 Task: Set the "Text rendering module" for on-screen display to "Speech synthesis for Windows".
Action: Mouse moved to (127, 15)
Screenshot: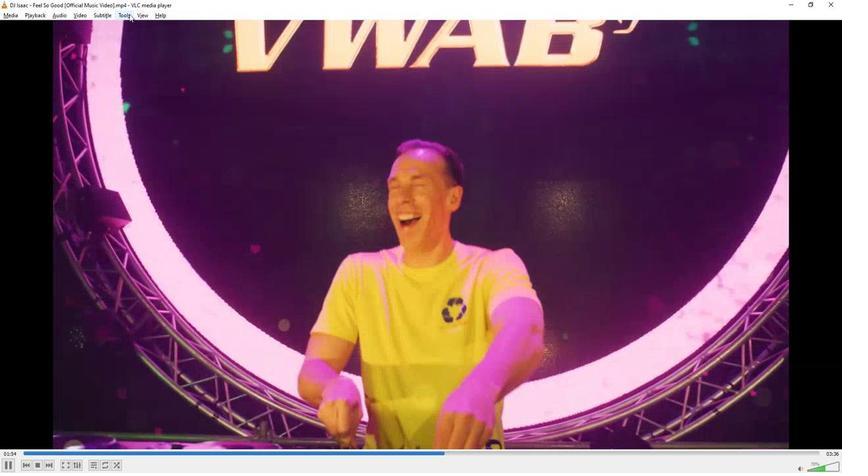 
Action: Mouse pressed left at (127, 15)
Screenshot: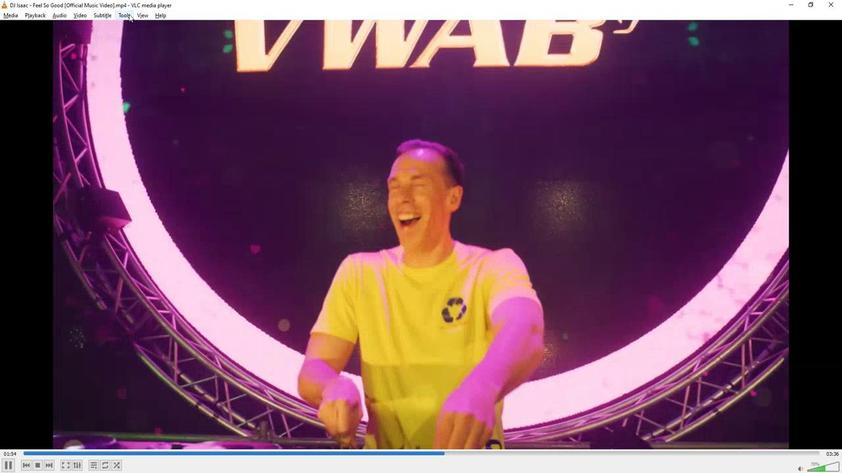 
Action: Mouse moved to (145, 124)
Screenshot: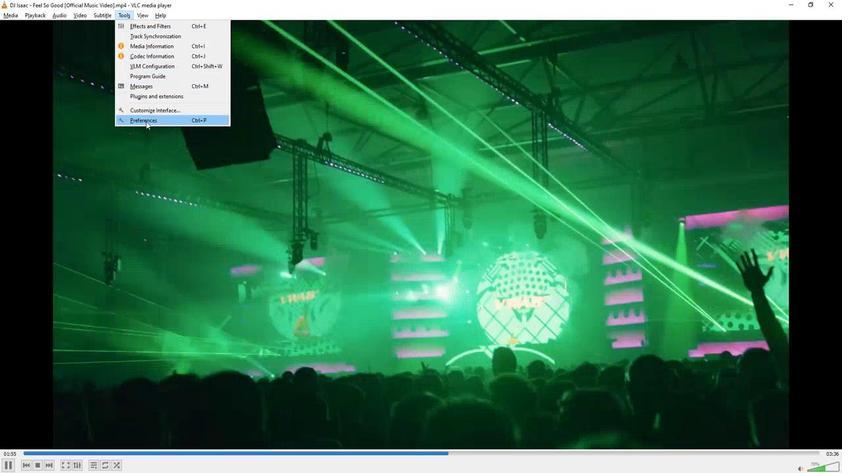 
Action: Mouse pressed left at (145, 124)
Screenshot: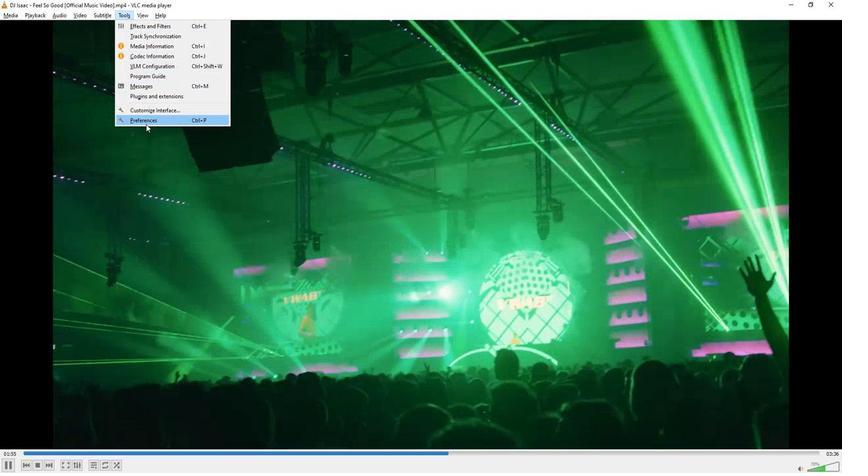 
Action: Mouse moved to (161, 384)
Screenshot: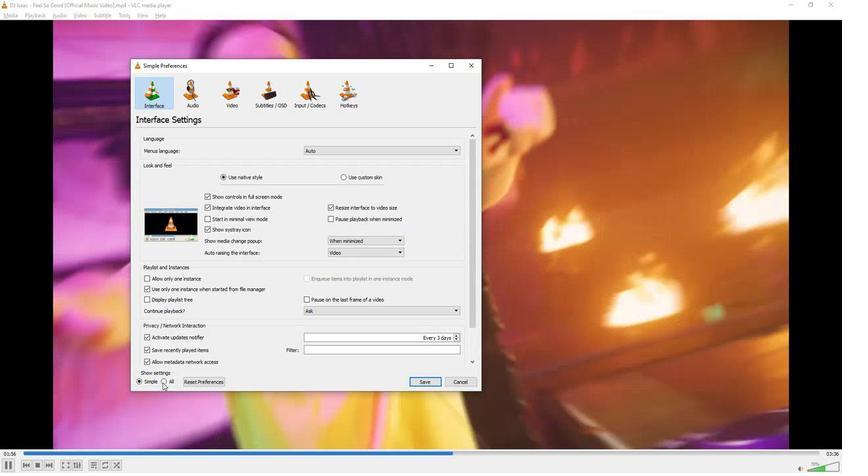 
Action: Mouse pressed left at (161, 384)
Screenshot: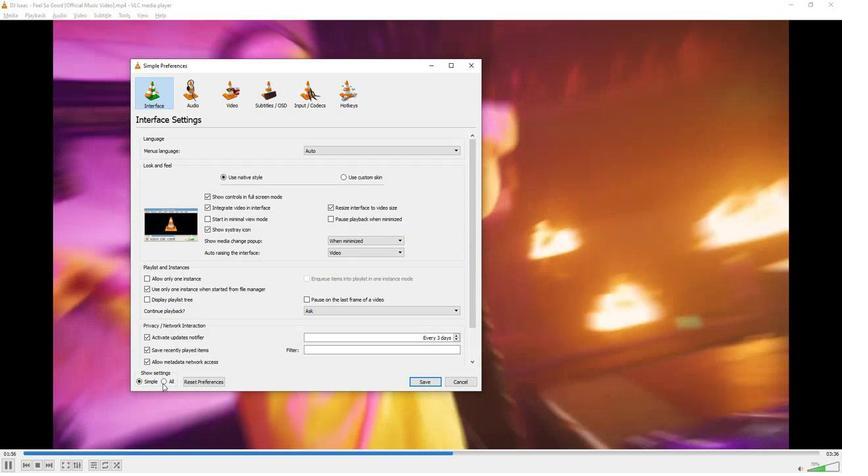 
Action: Mouse moved to (192, 279)
Screenshot: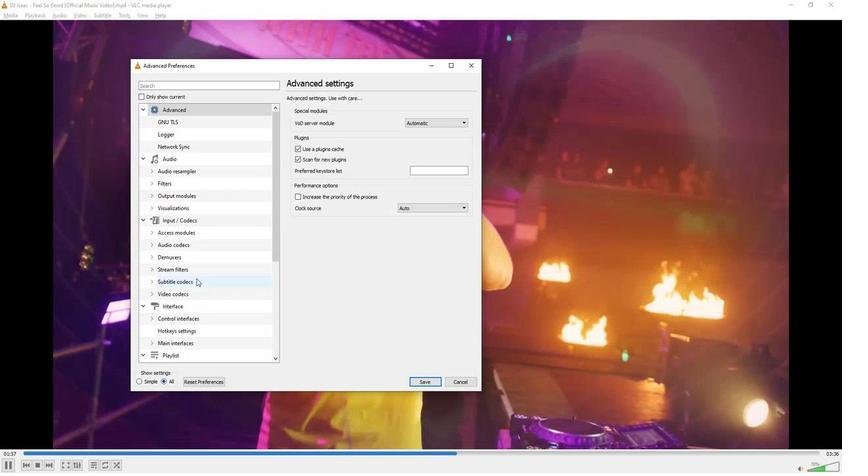 
Action: Mouse scrolled (192, 278) with delta (0, 0)
Screenshot: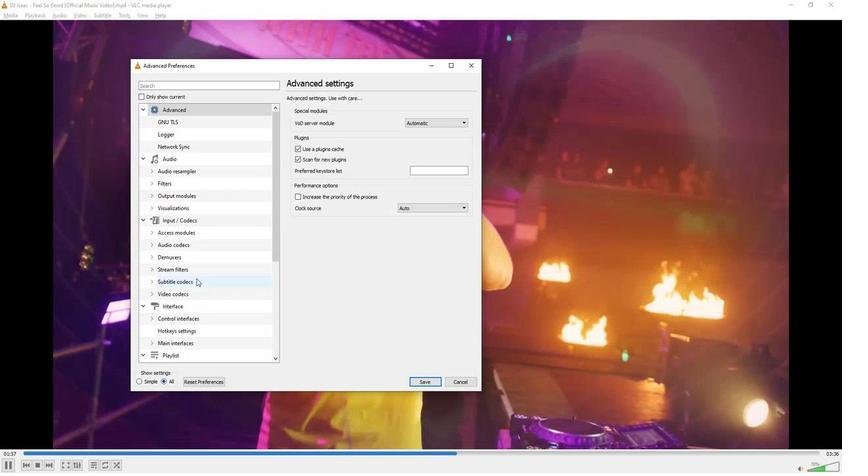 
Action: Mouse moved to (190, 280)
Screenshot: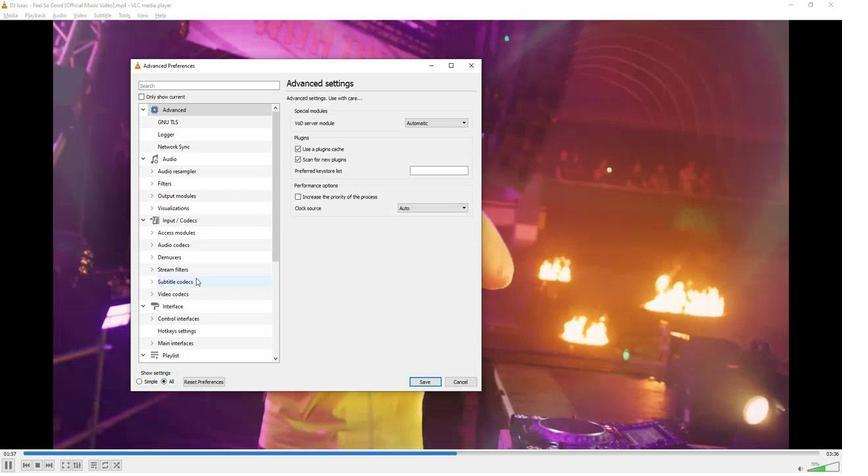 
Action: Mouse scrolled (190, 279) with delta (0, 0)
Screenshot: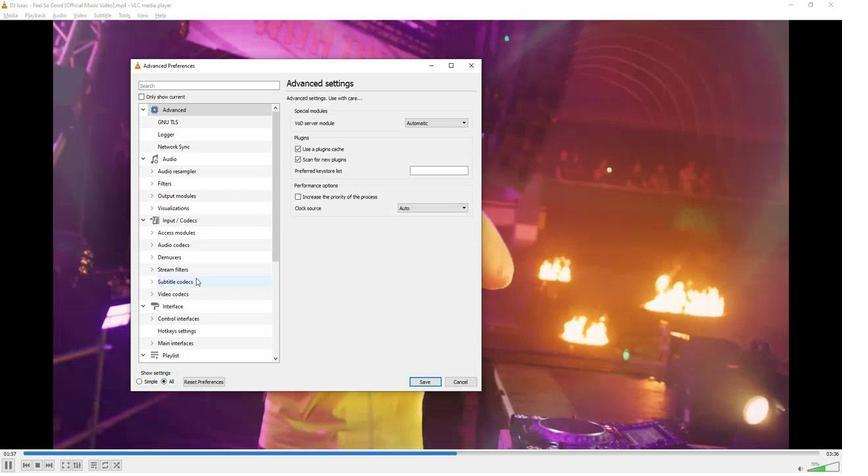 
Action: Mouse moved to (190, 280)
Screenshot: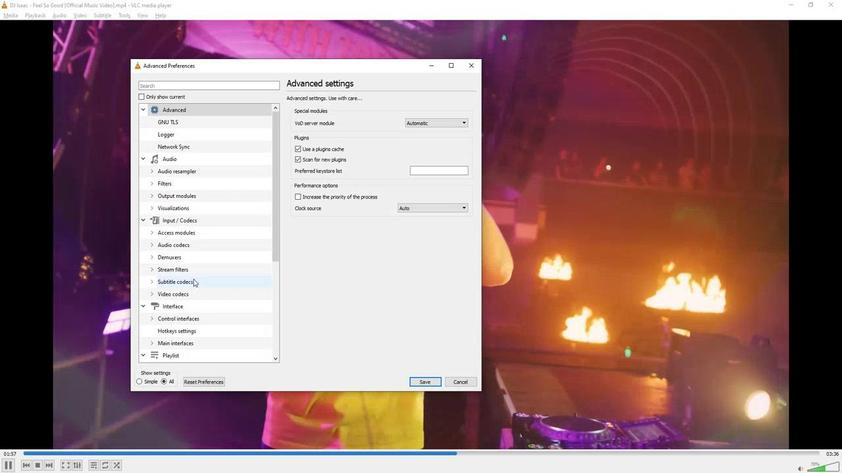 
Action: Mouse scrolled (190, 280) with delta (0, 0)
Screenshot: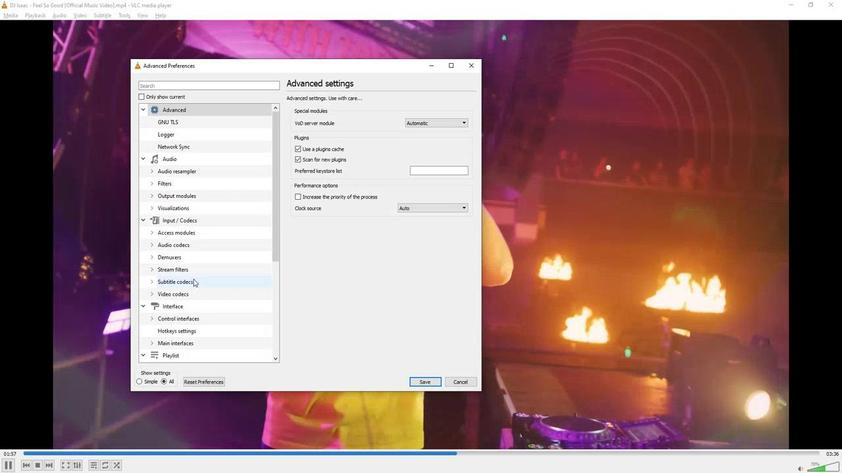 
Action: Mouse moved to (189, 280)
Screenshot: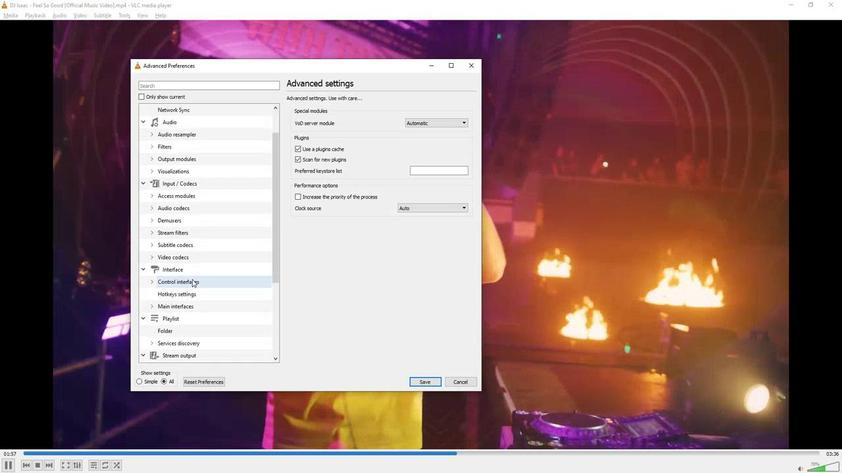 
Action: Mouse scrolled (189, 280) with delta (0, 0)
Screenshot: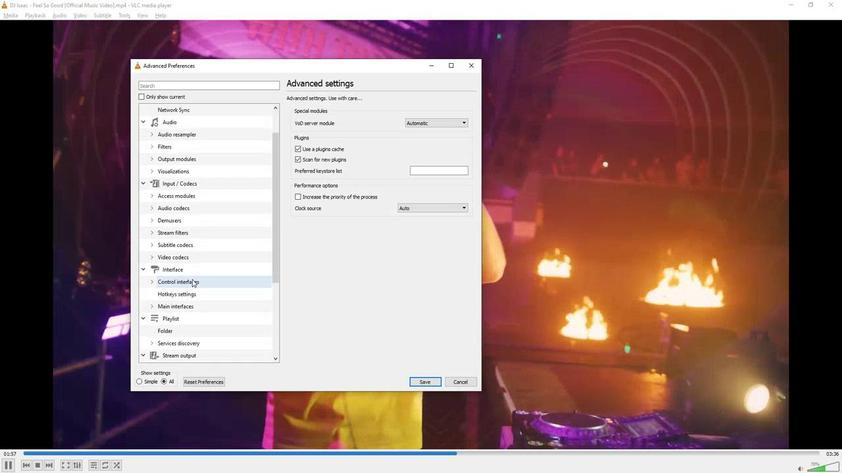 
Action: Mouse moved to (189, 281)
Screenshot: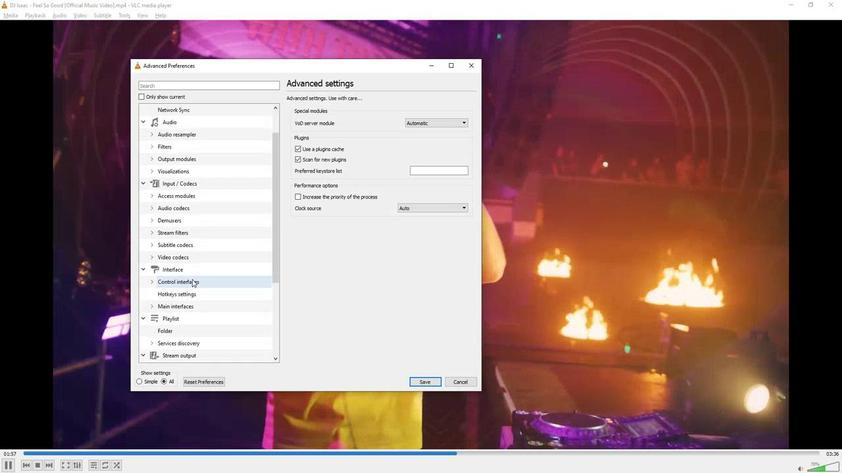 
Action: Mouse scrolled (189, 280) with delta (0, 0)
Screenshot: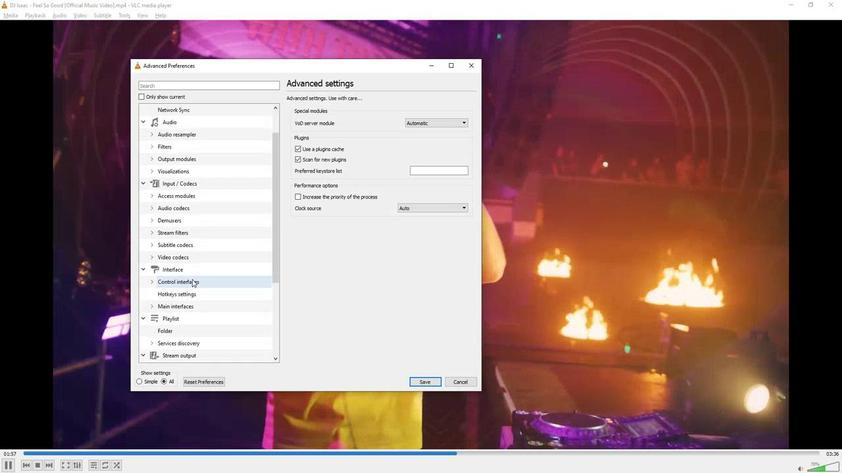 
Action: Mouse scrolled (189, 280) with delta (0, 0)
Screenshot: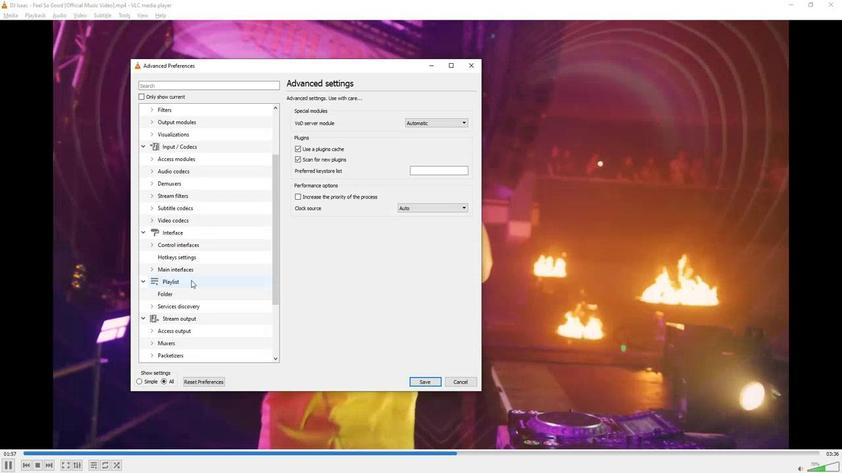 
Action: Mouse scrolled (189, 280) with delta (0, 0)
Screenshot: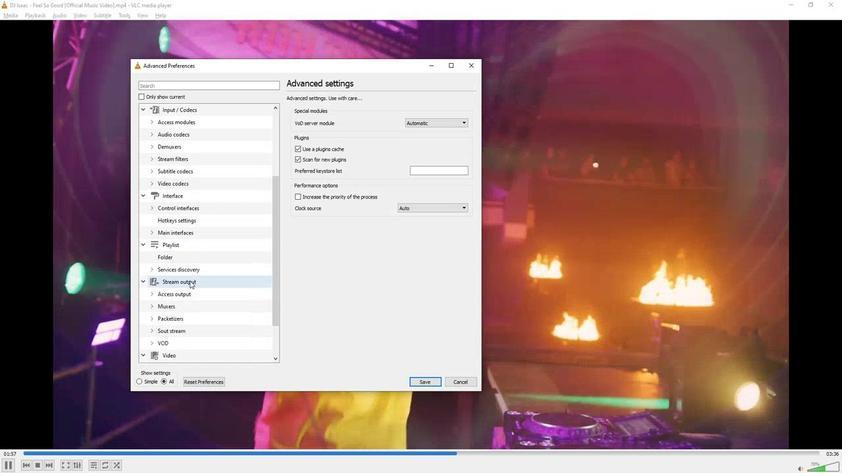 
Action: Mouse moved to (188, 281)
Screenshot: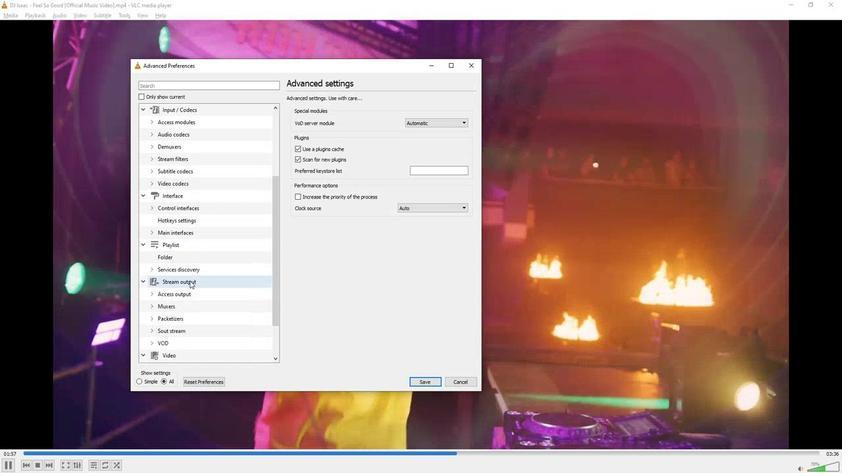 
Action: Mouse scrolled (188, 280) with delta (0, 0)
Screenshot: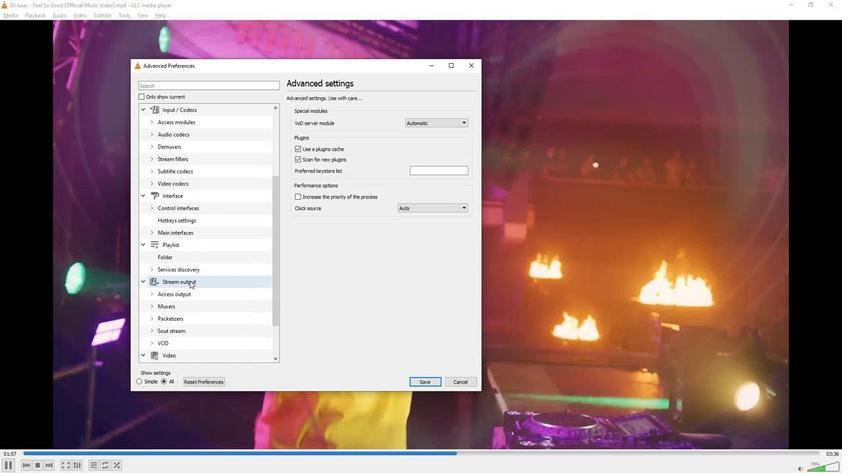
Action: Mouse moved to (176, 353)
Screenshot: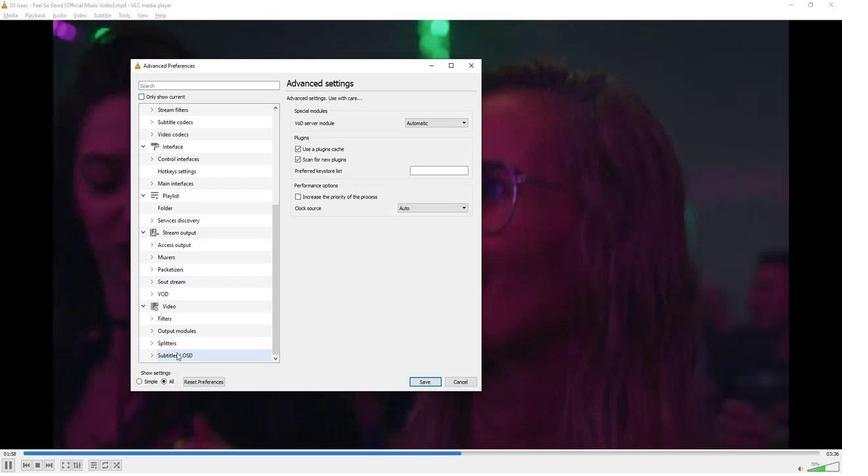 
Action: Mouse pressed left at (176, 353)
Screenshot: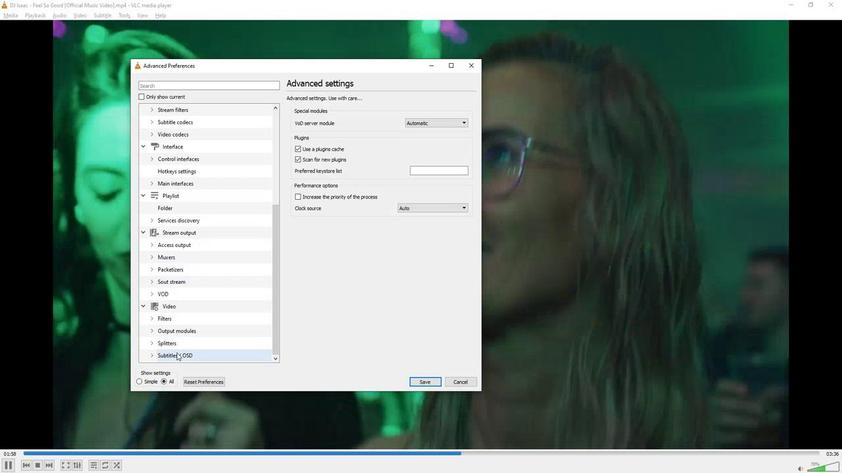 
Action: Mouse moved to (428, 144)
Screenshot: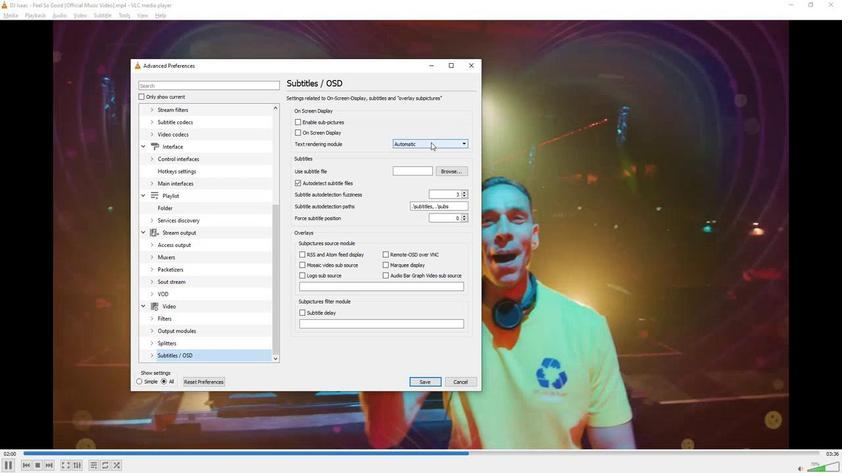 
Action: Mouse pressed left at (428, 144)
Screenshot: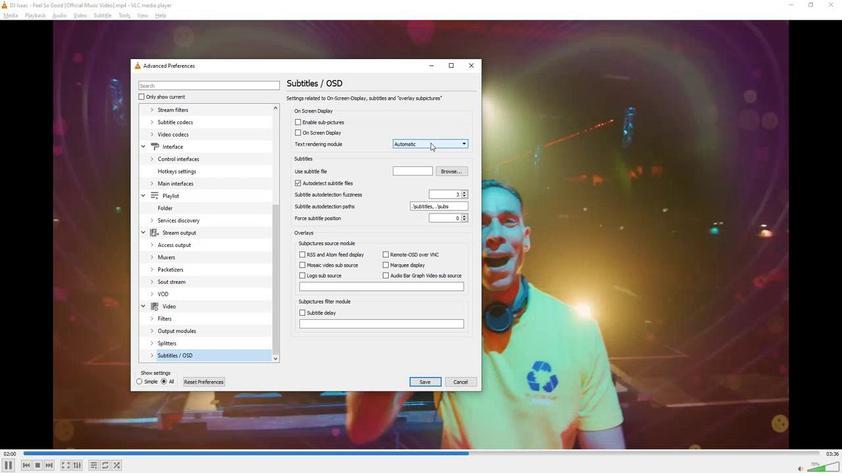 
Action: Mouse moved to (419, 167)
Screenshot: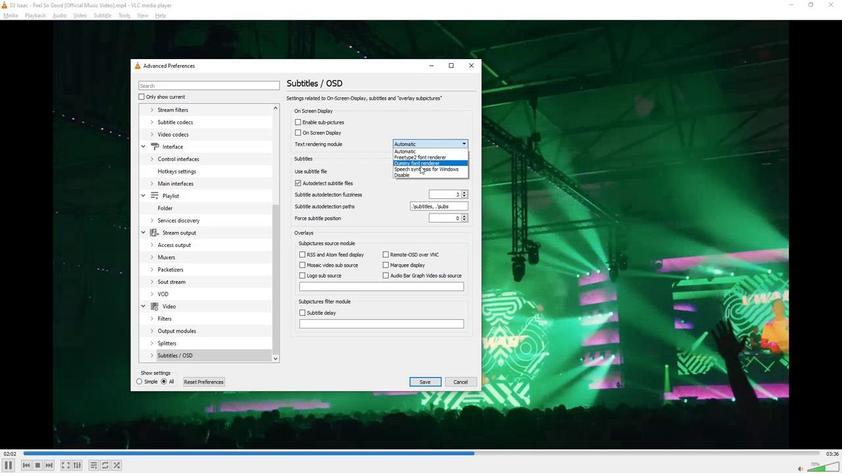 
Action: Mouse pressed left at (419, 167)
Screenshot: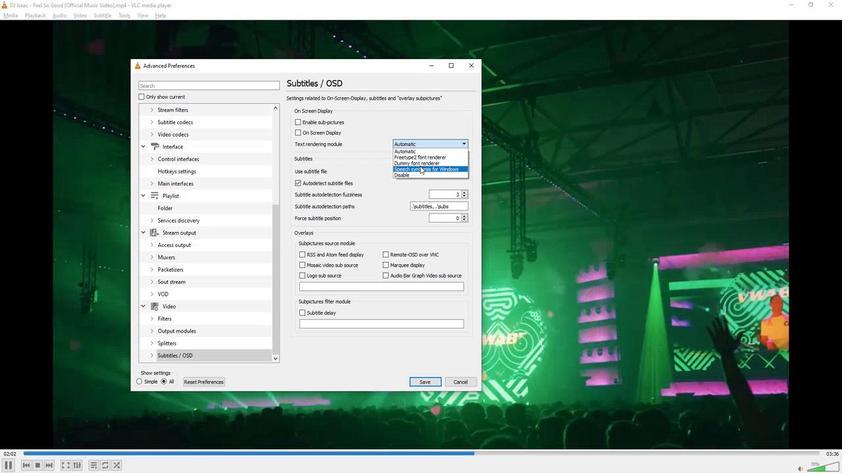 
Action: Mouse moved to (519, 228)
Screenshot: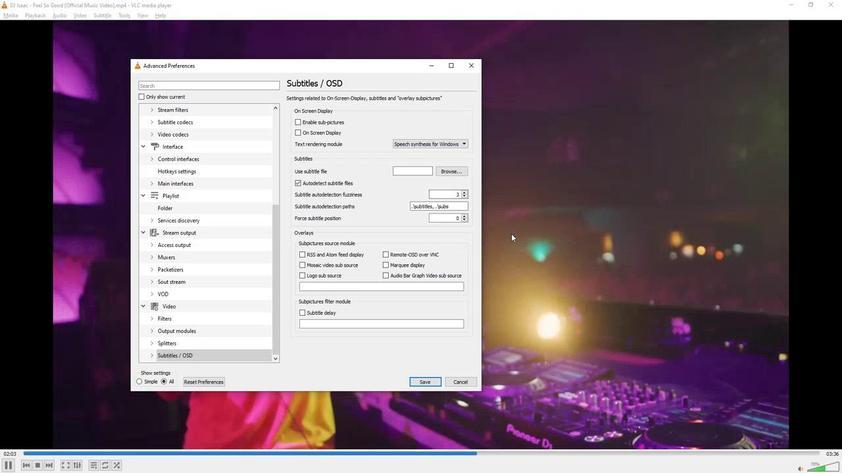 
